 Task: Zoom out the location "Abiquiu, New Mexico, United States" two times.
Action: Mouse moved to (360, 283)
Screenshot: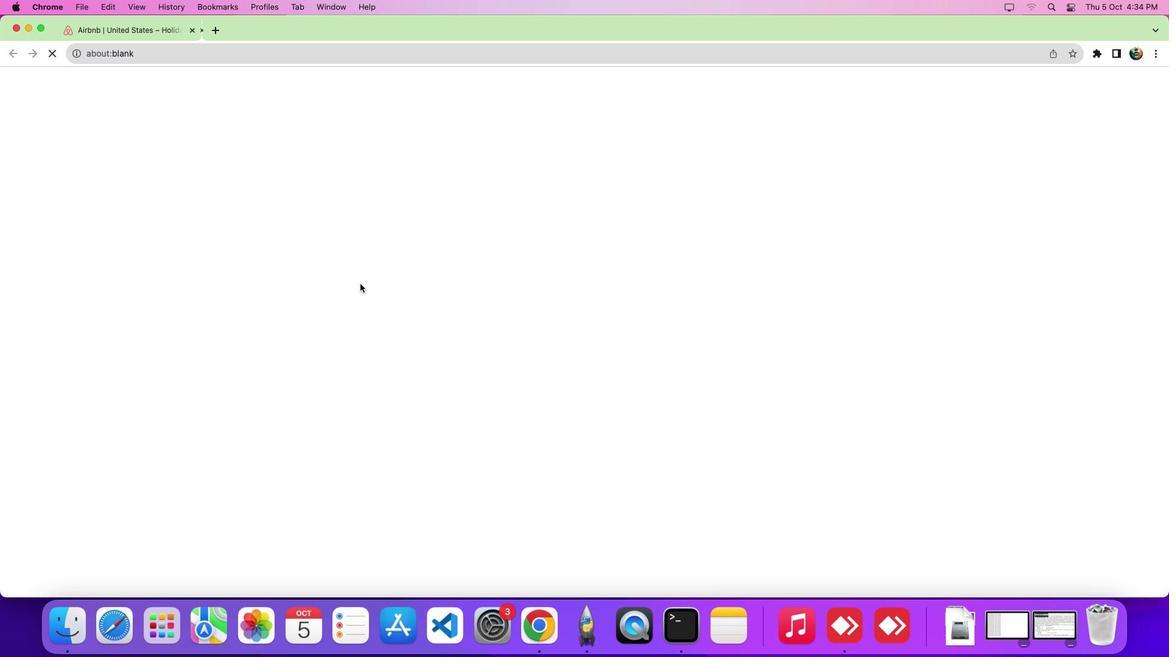 
Action: Mouse pressed left at (360, 283)
Screenshot: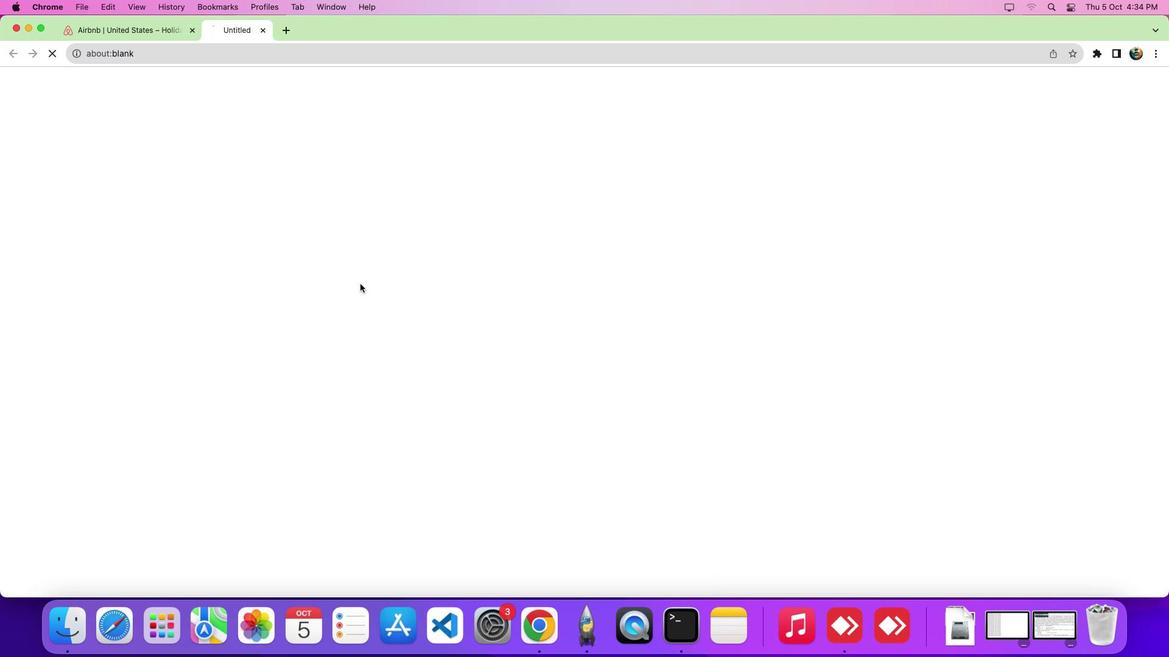 
Action: Mouse moved to (663, 140)
Screenshot: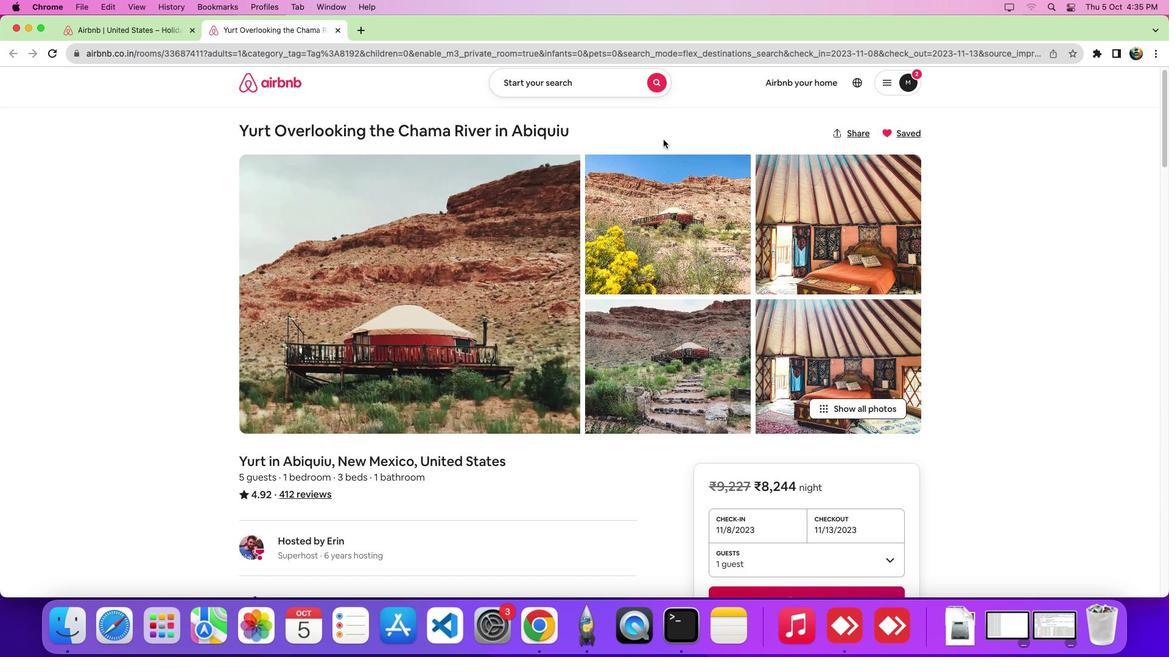 
Action: Mouse scrolled (663, 140) with delta (0, 0)
Screenshot: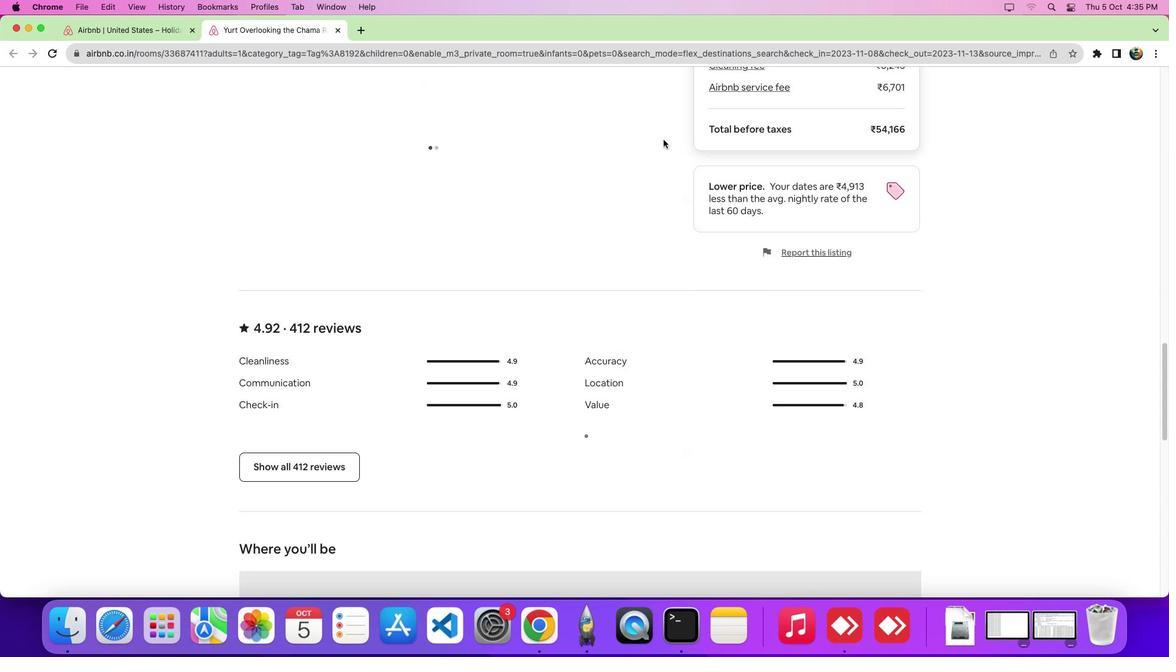 
Action: Mouse scrolled (663, 140) with delta (0, -1)
Screenshot: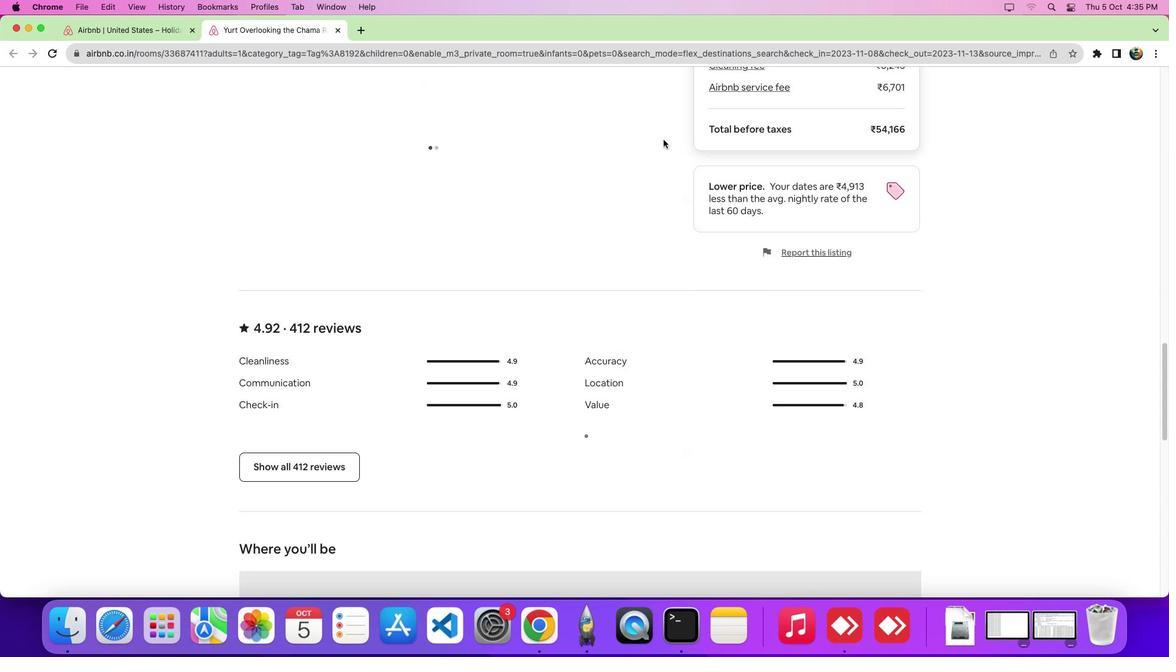 
Action: Mouse scrolled (663, 140) with delta (0, -6)
Screenshot: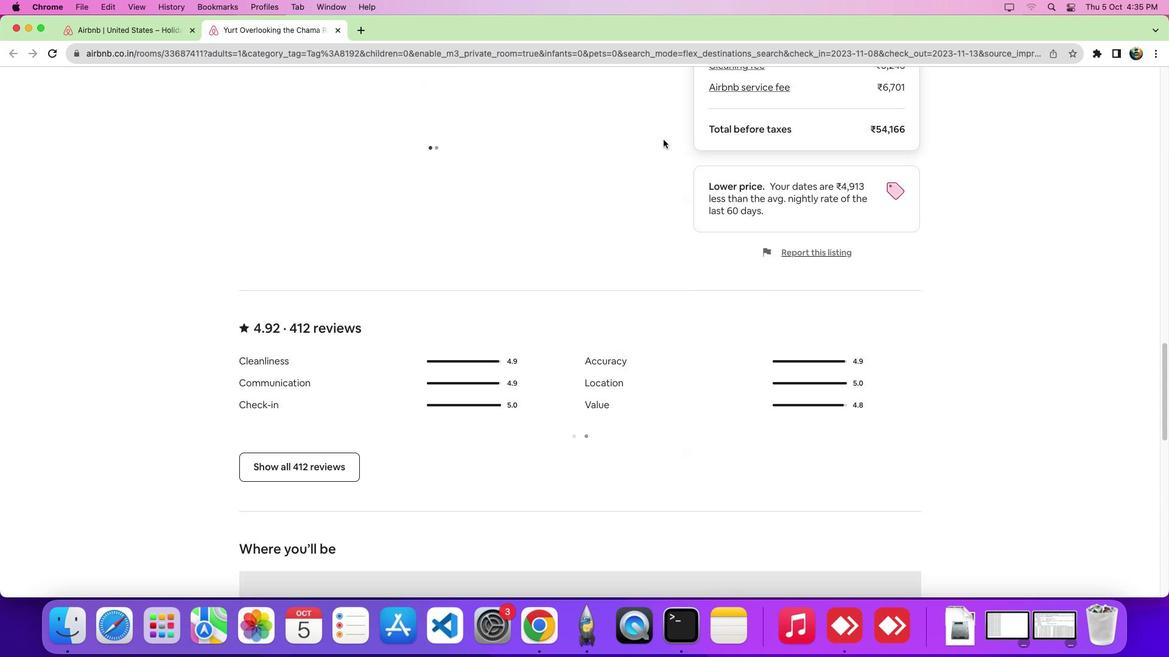 
Action: Mouse scrolled (663, 140) with delta (0, -8)
Screenshot: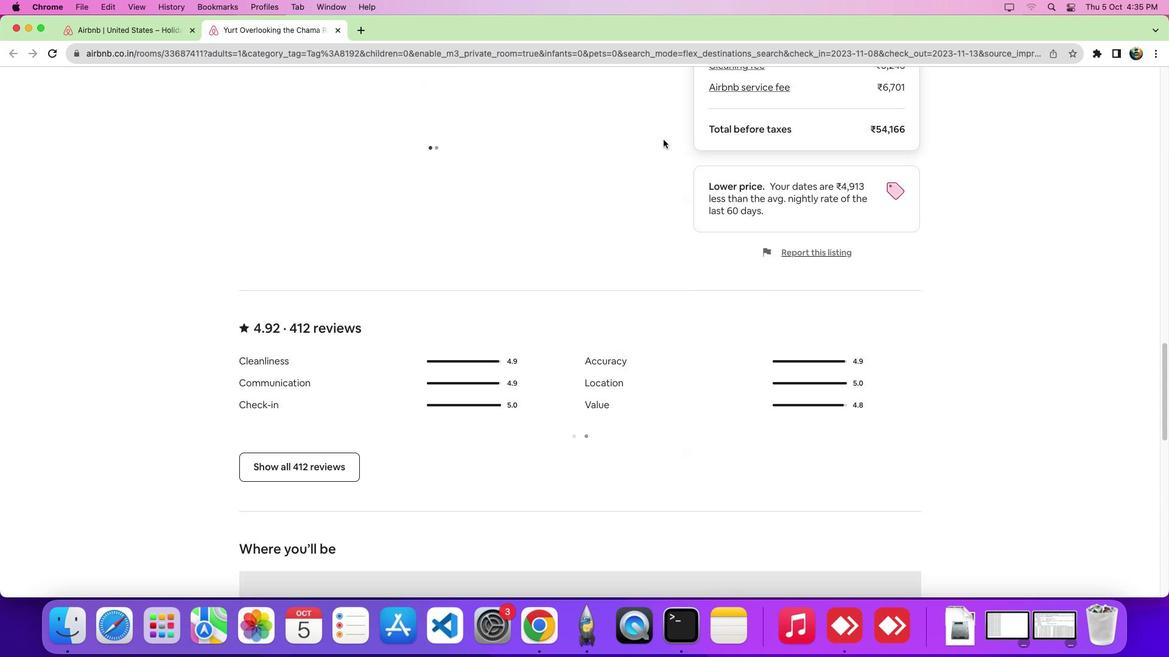 
Action: Mouse scrolled (663, 140) with delta (0, -9)
Screenshot: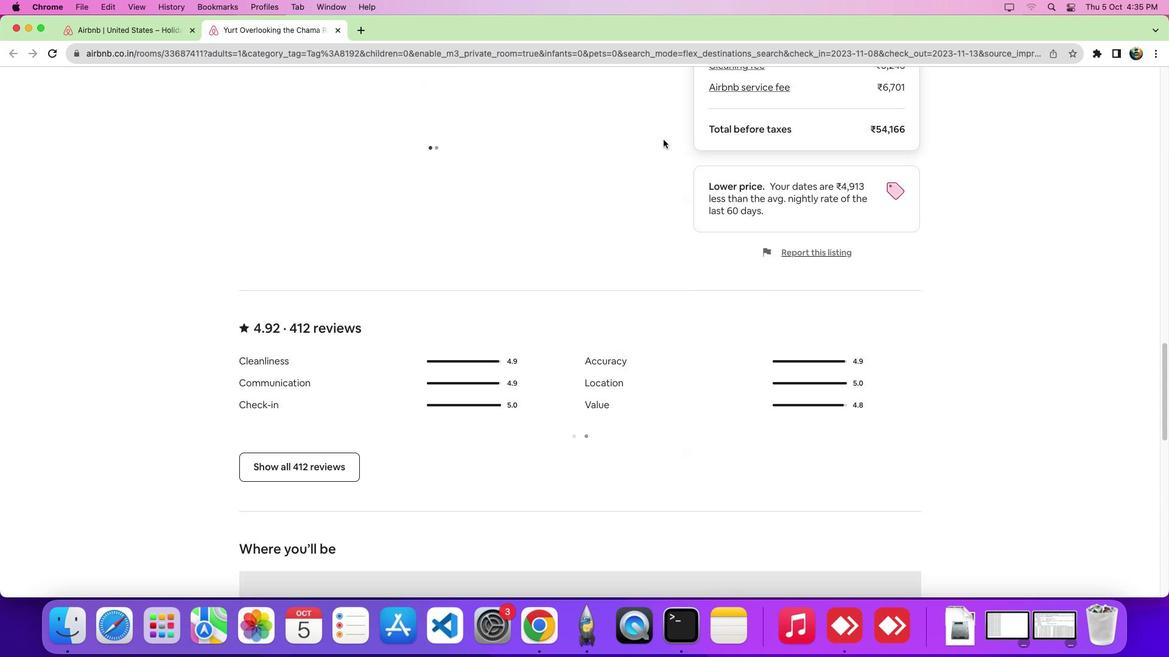 
Action: Mouse scrolled (663, 140) with delta (0, -9)
Screenshot: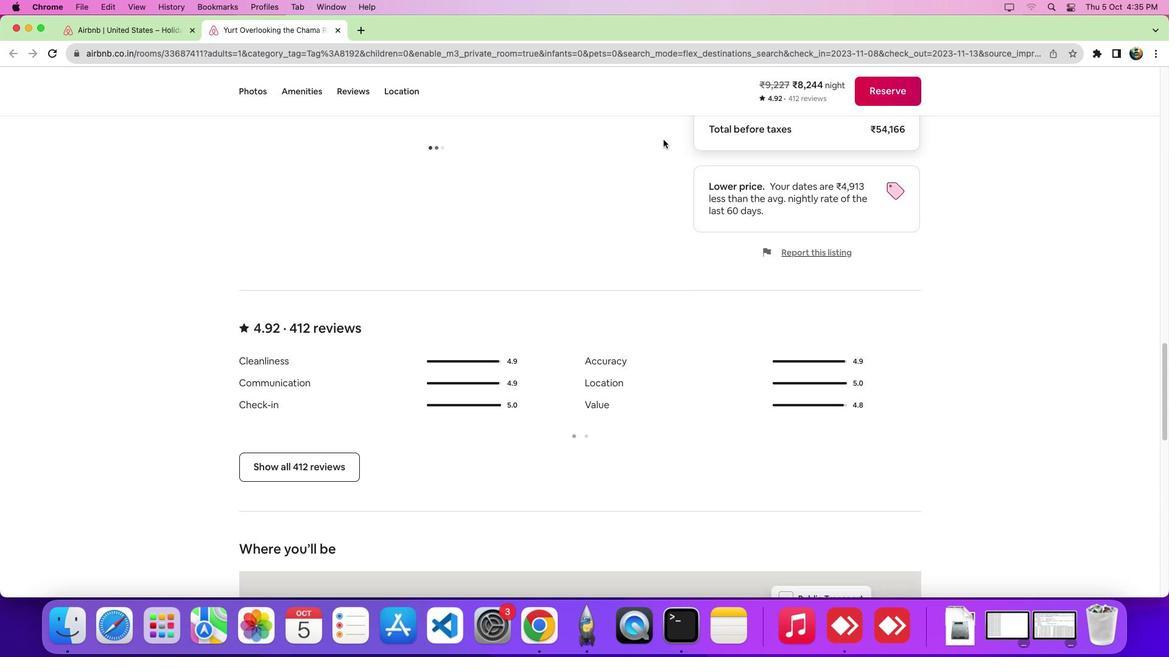 
Action: Mouse moved to (413, 98)
Screenshot: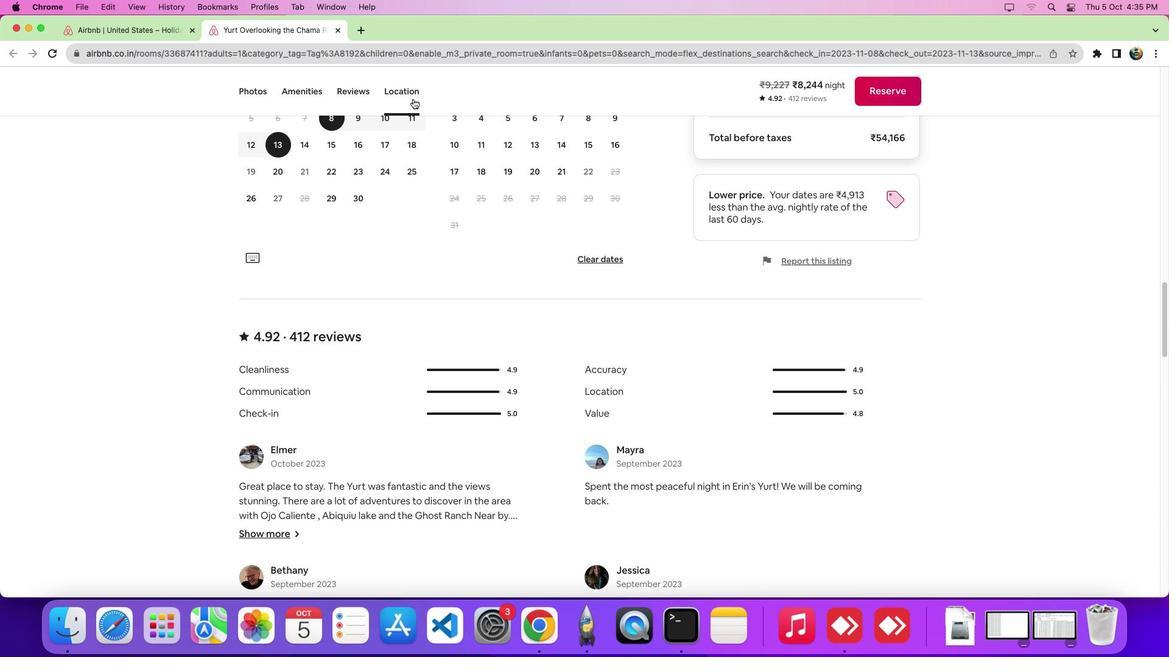 
Action: Mouse pressed left at (413, 98)
Screenshot: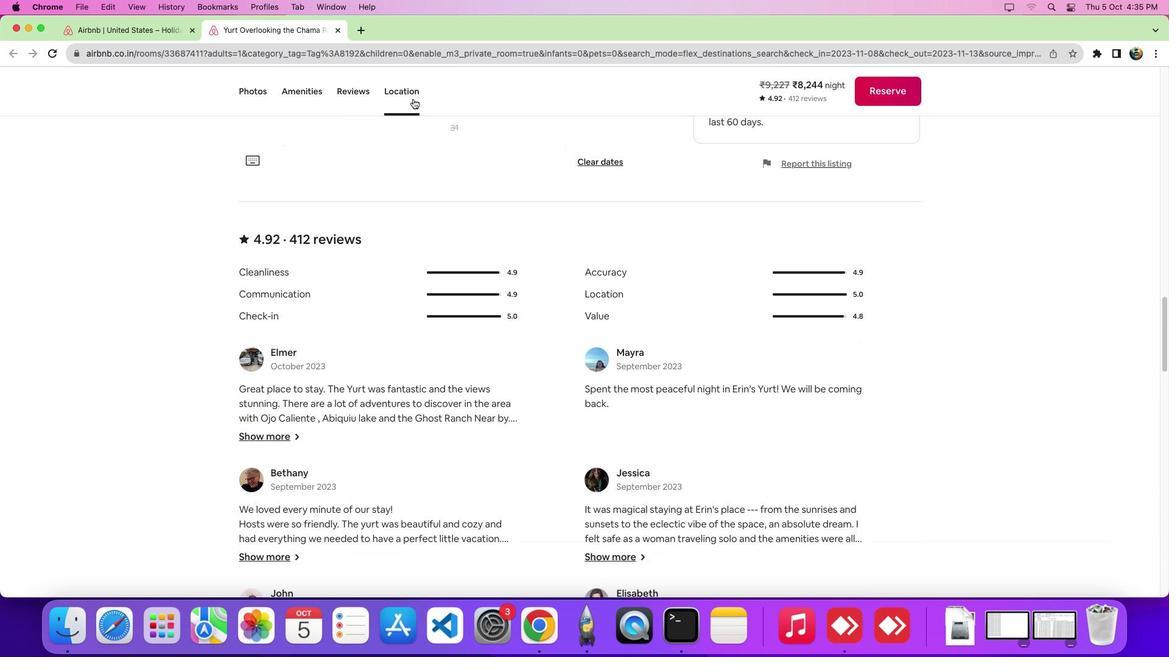 
Action: Mouse moved to (900, 292)
Screenshot: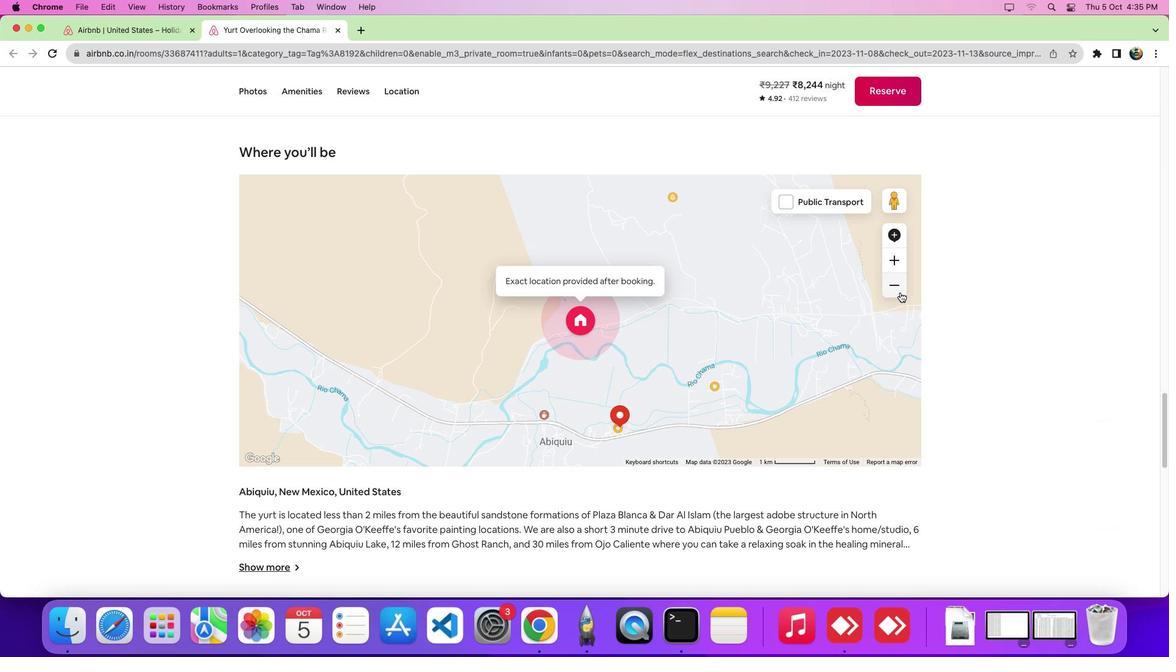 
Action: Mouse pressed left at (900, 292)
Screenshot: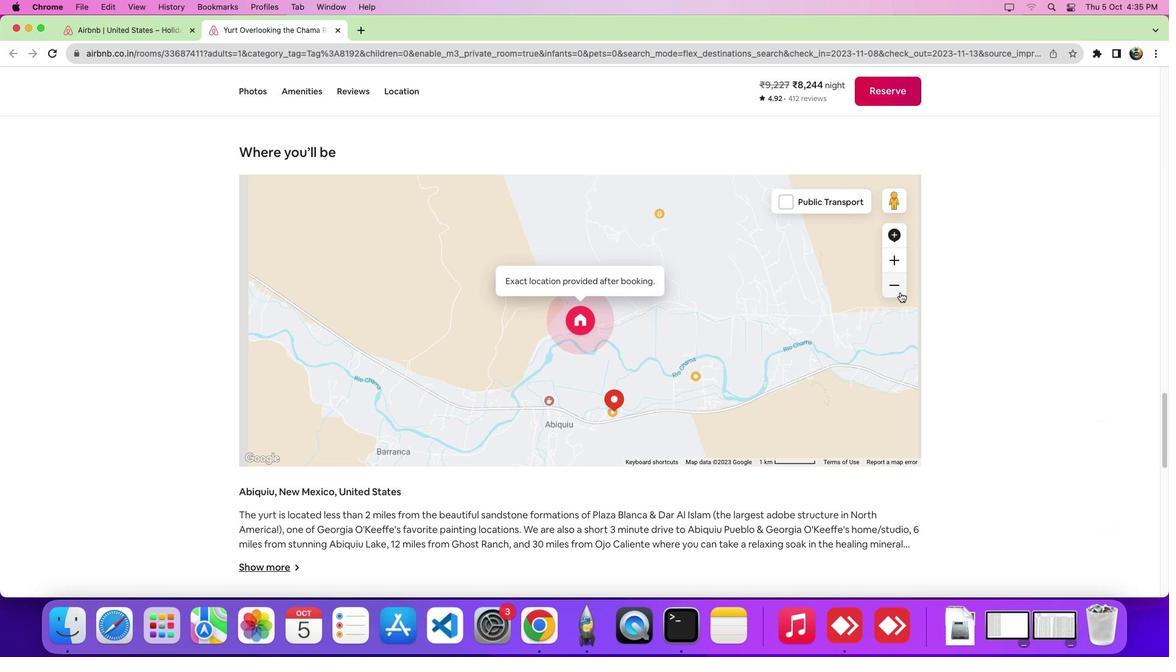 
Action: Mouse pressed left at (900, 292)
Screenshot: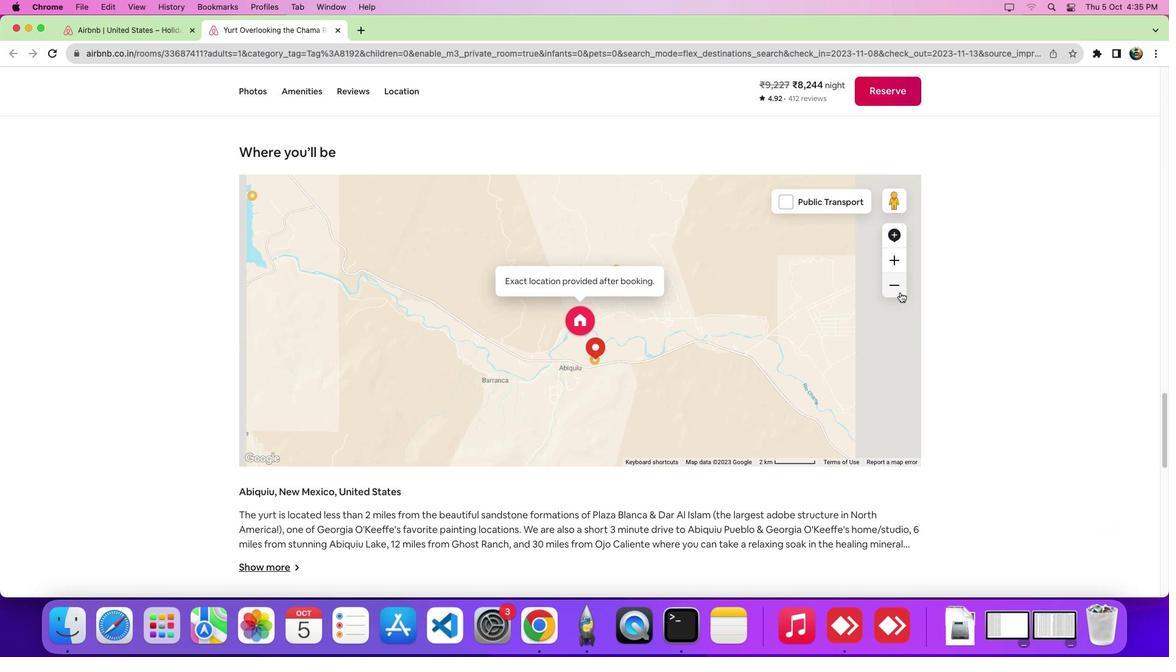 
